 Task: Write media as the title of the board.
Action: Mouse moved to (436, 97)
Screenshot: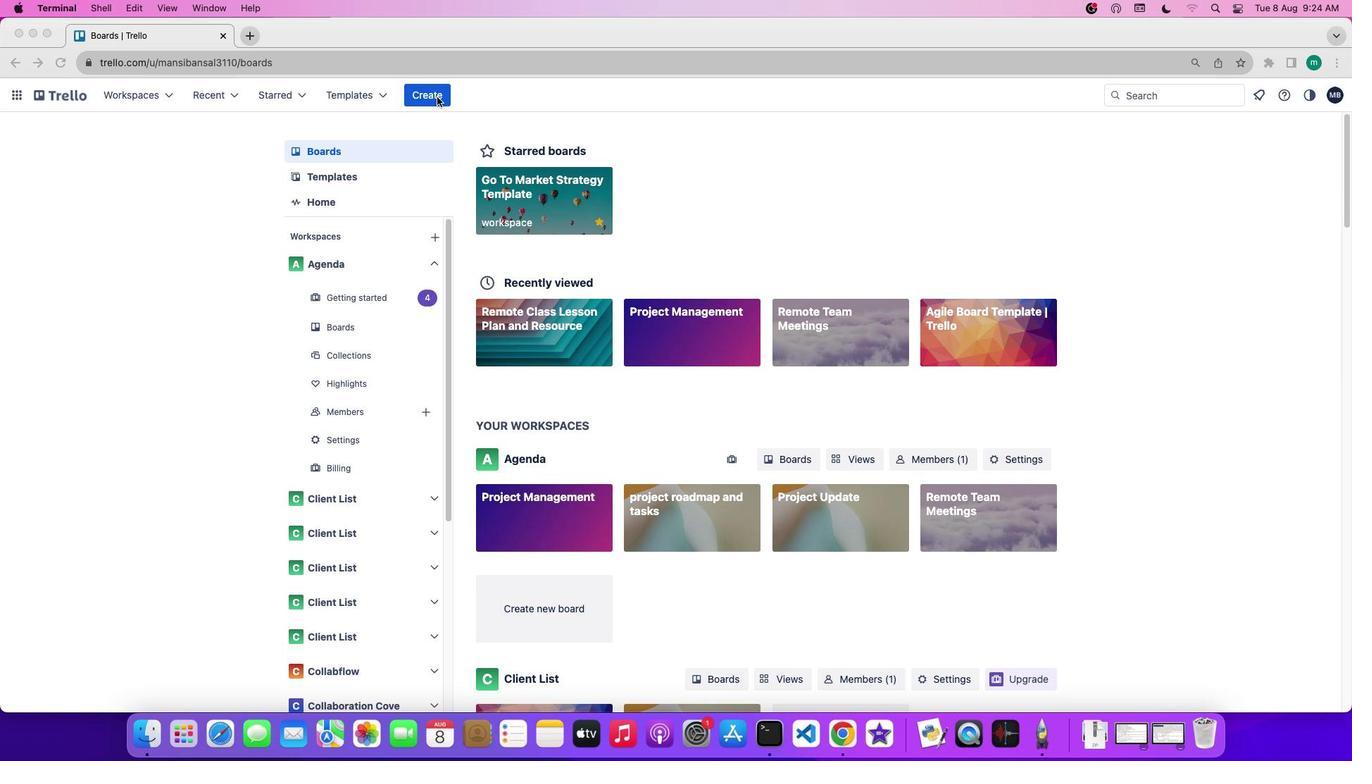 
Action: Mouse pressed left at (436, 97)
Screenshot: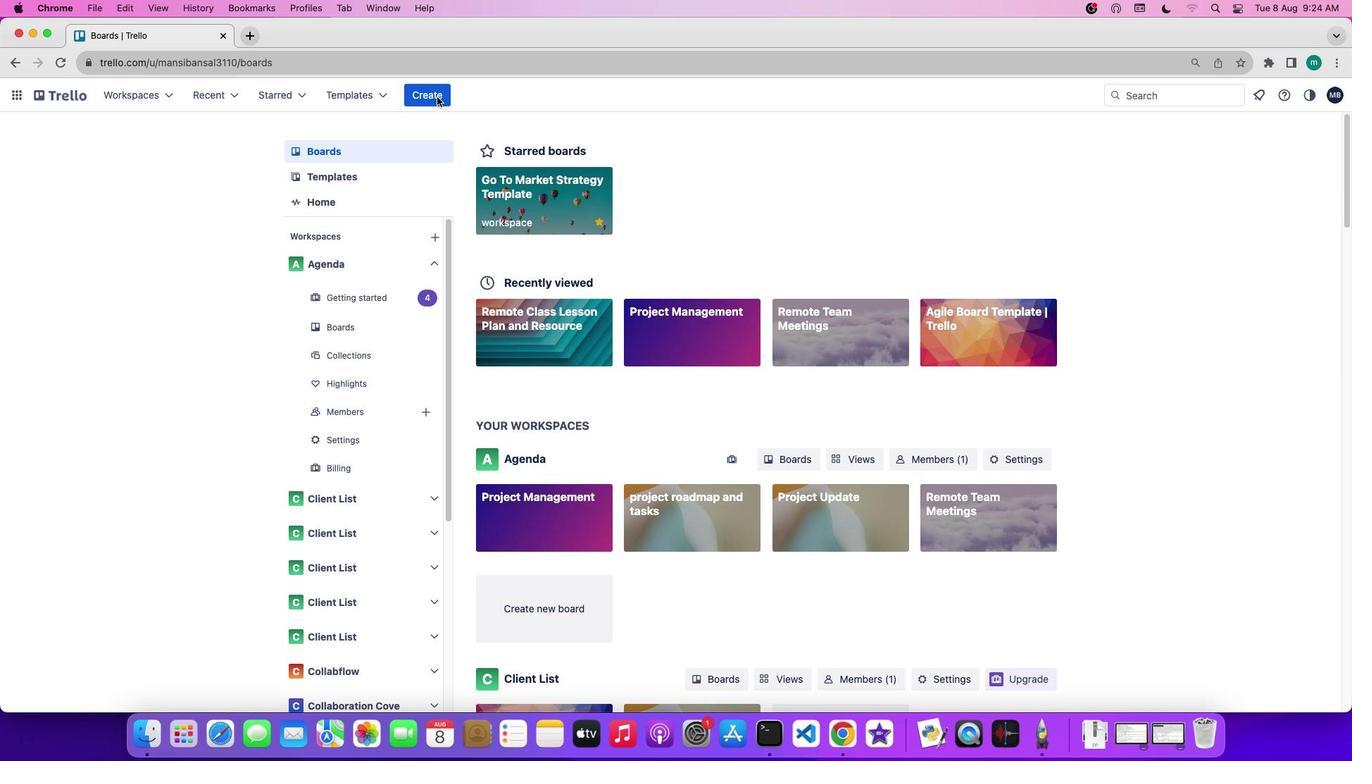 
Action: Mouse pressed left at (436, 97)
Screenshot: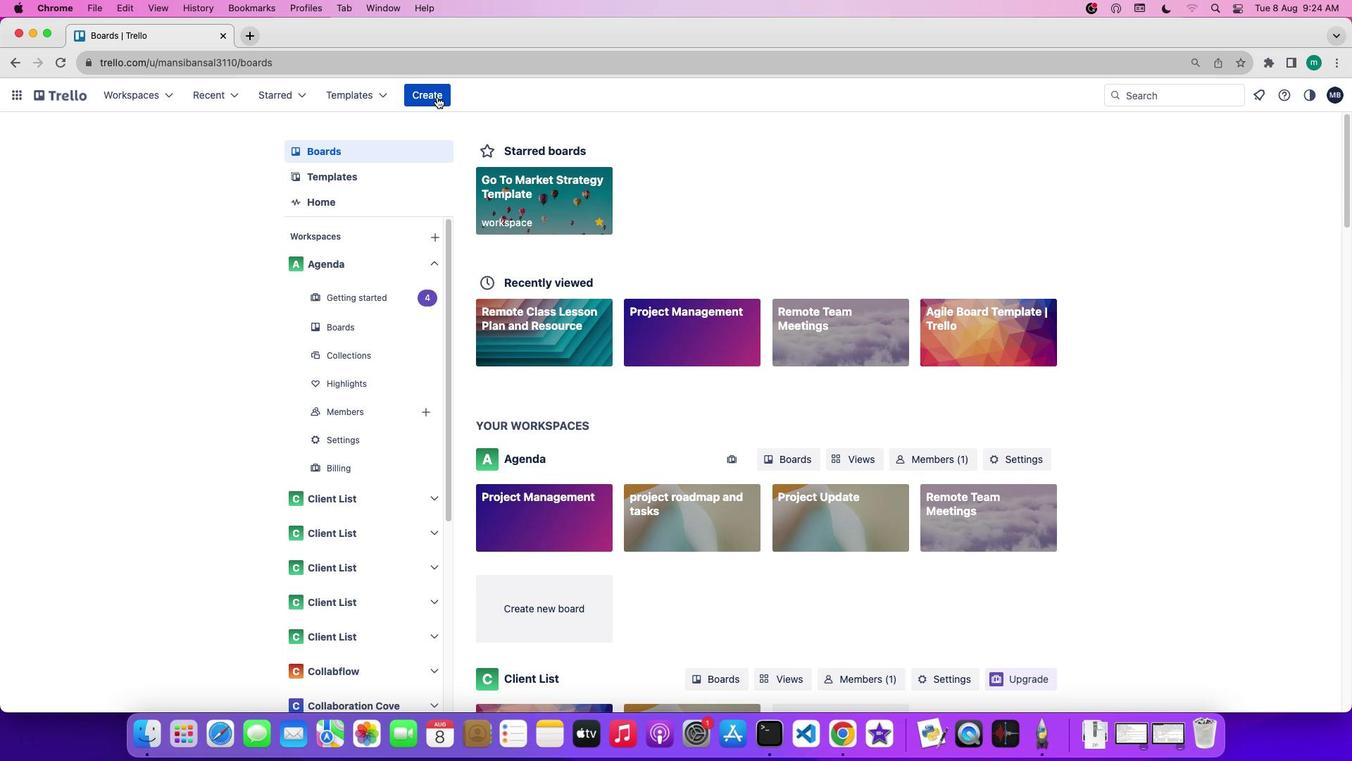 
Action: Mouse moved to (436, 148)
Screenshot: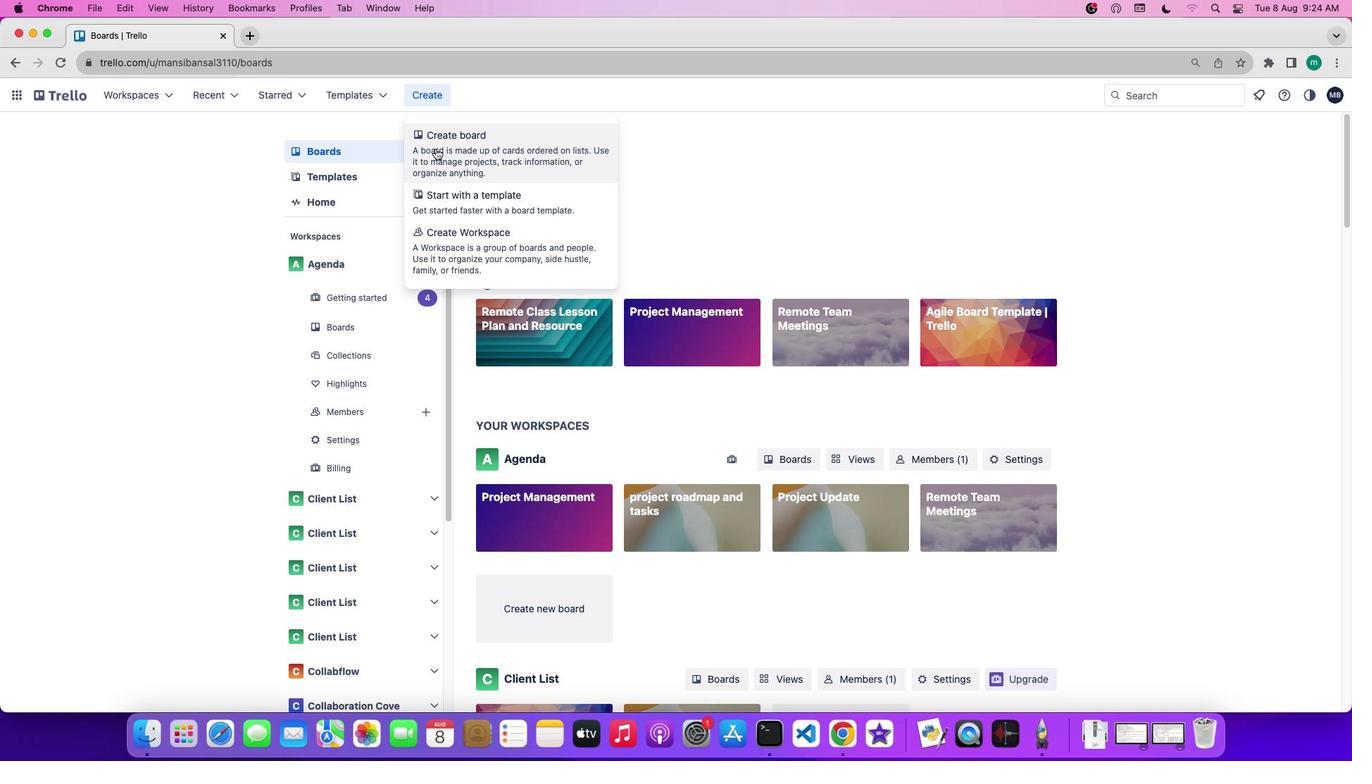 
Action: Mouse pressed left at (436, 148)
Screenshot: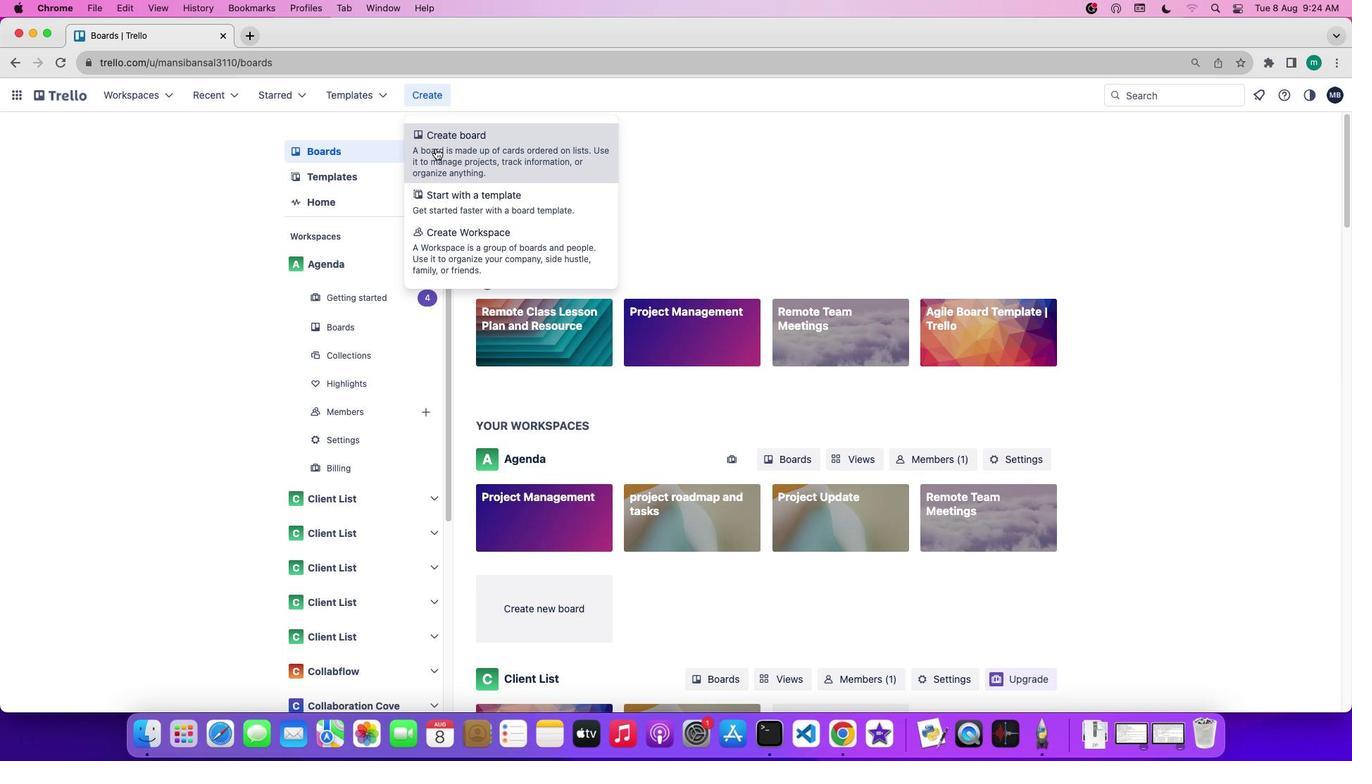 
Action: Mouse moved to (448, 360)
Screenshot: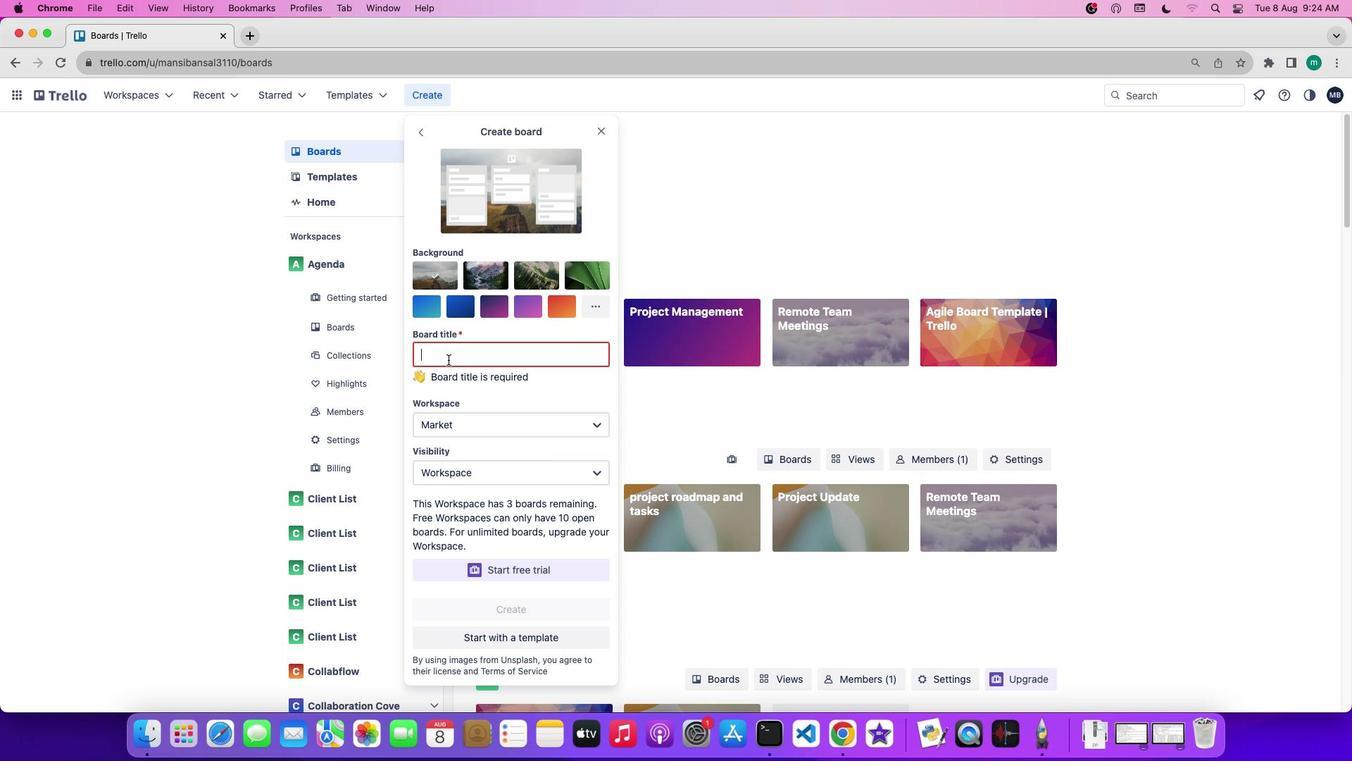 
Action: Mouse pressed left at (448, 360)
Screenshot: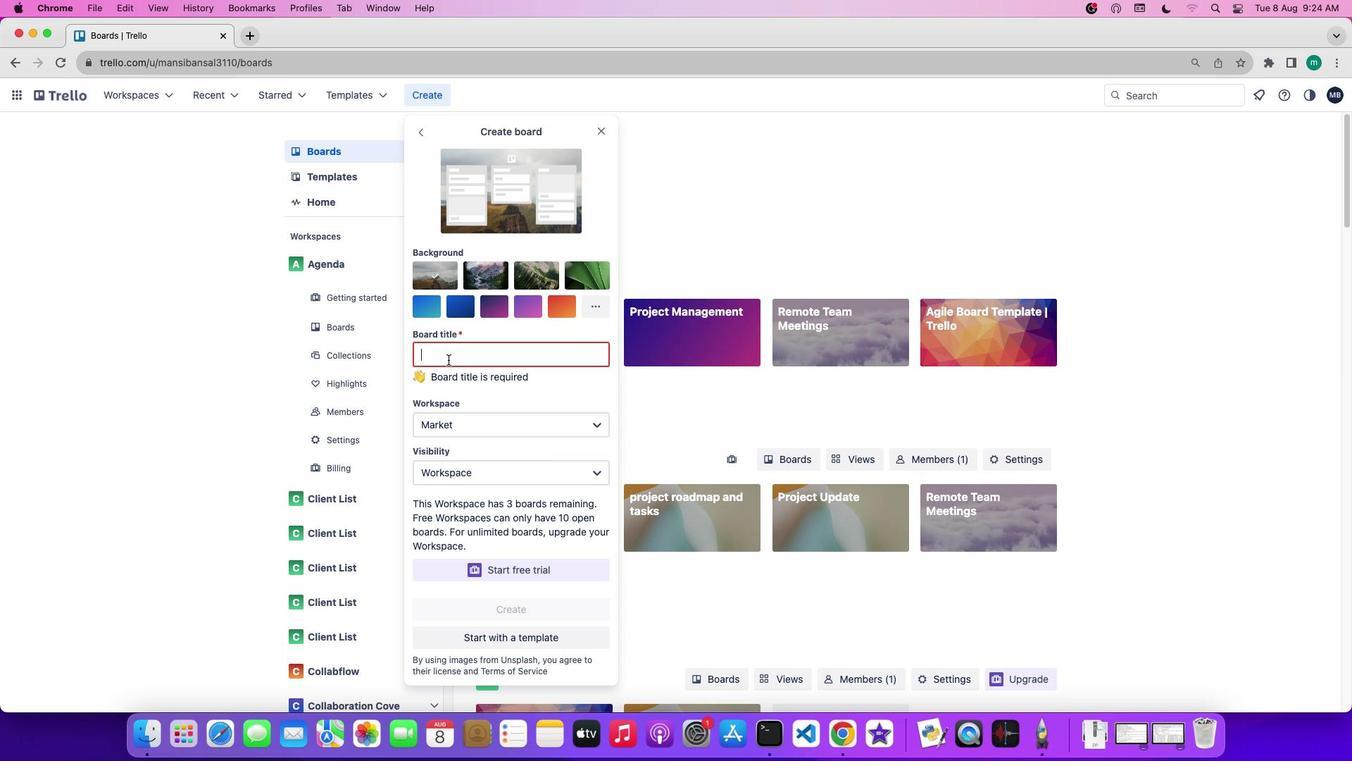 
Action: Key pressed Key.shift'M''e''d''i''a'
Screenshot: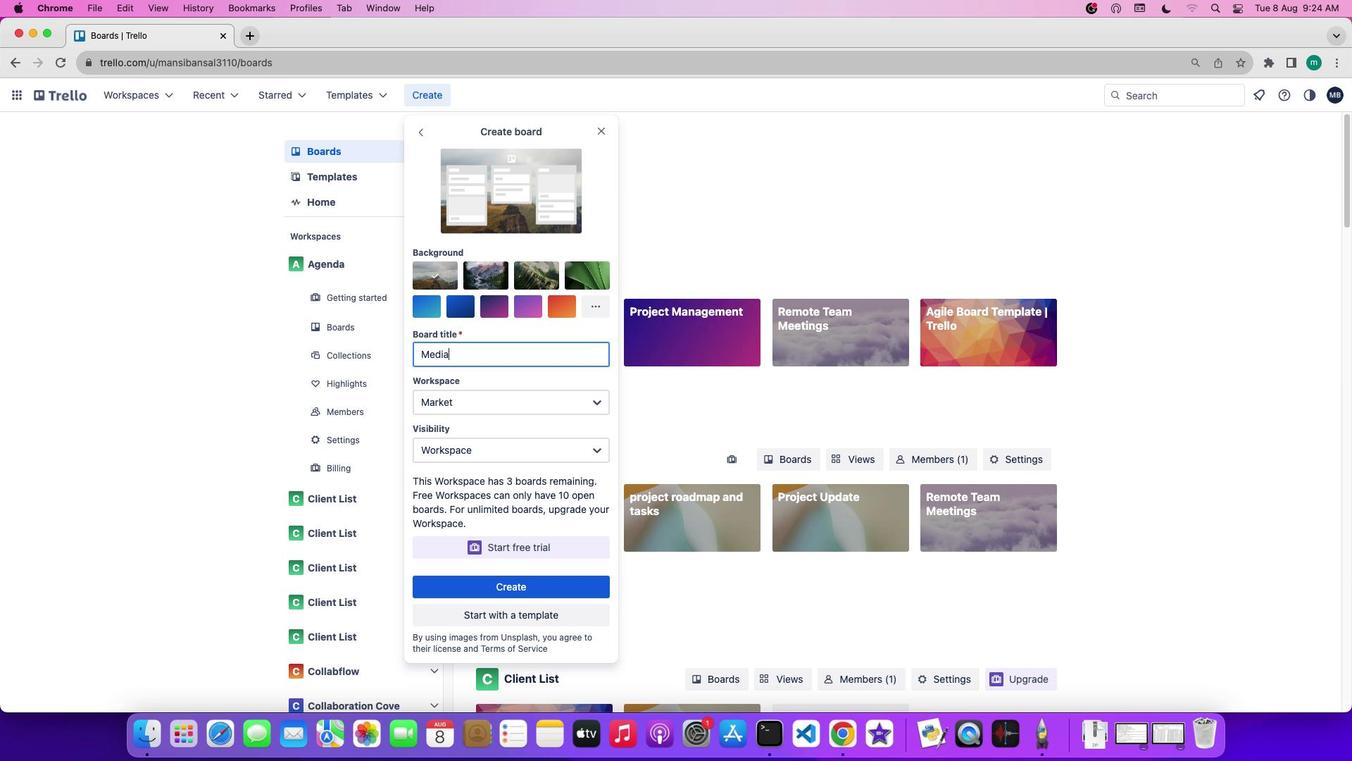 
Action: Mouse moved to (542, 405)
Screenshot: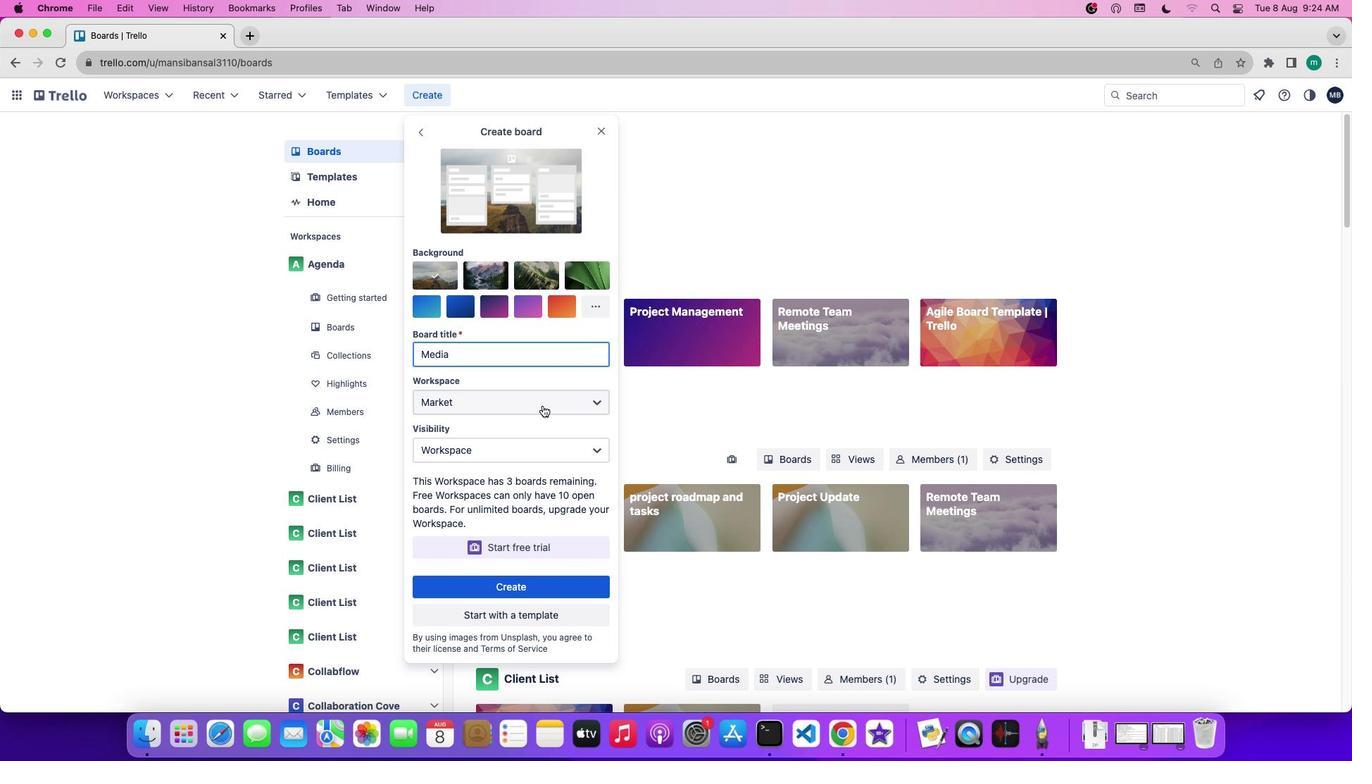 
